 Task: Change object animations to fly in from bottom.
Action: Mouse moved to (454, 86)
Screenshot: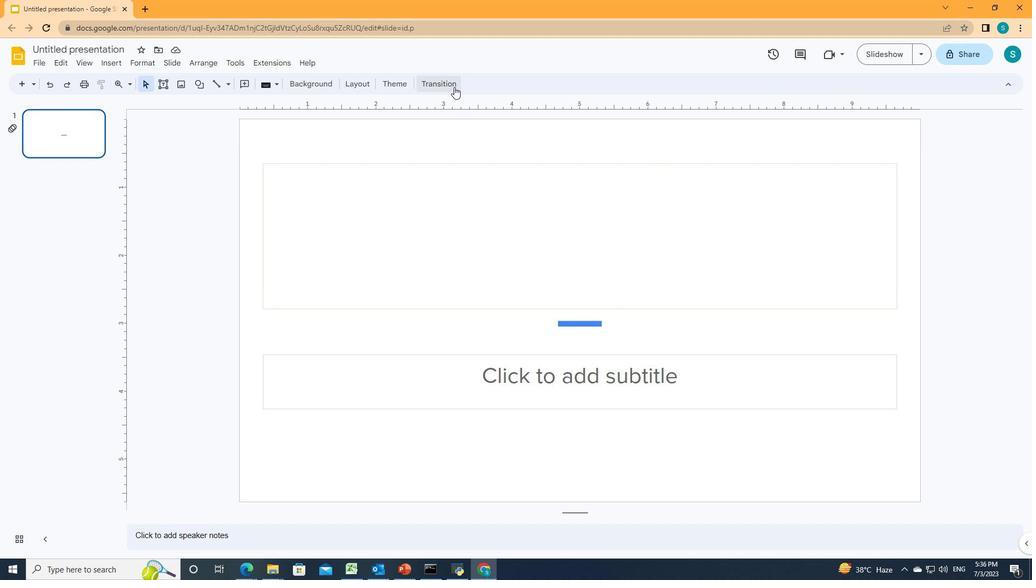 
Action: Mouse pressed left at (454, 86)
Screenshot: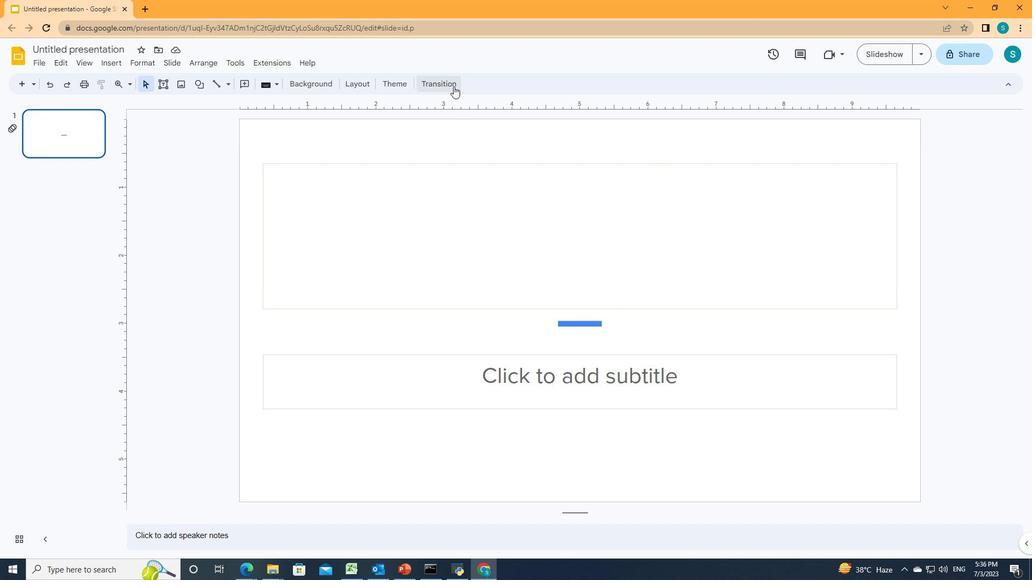 
Action: Mouse moved to (889, 322)
Screenshot: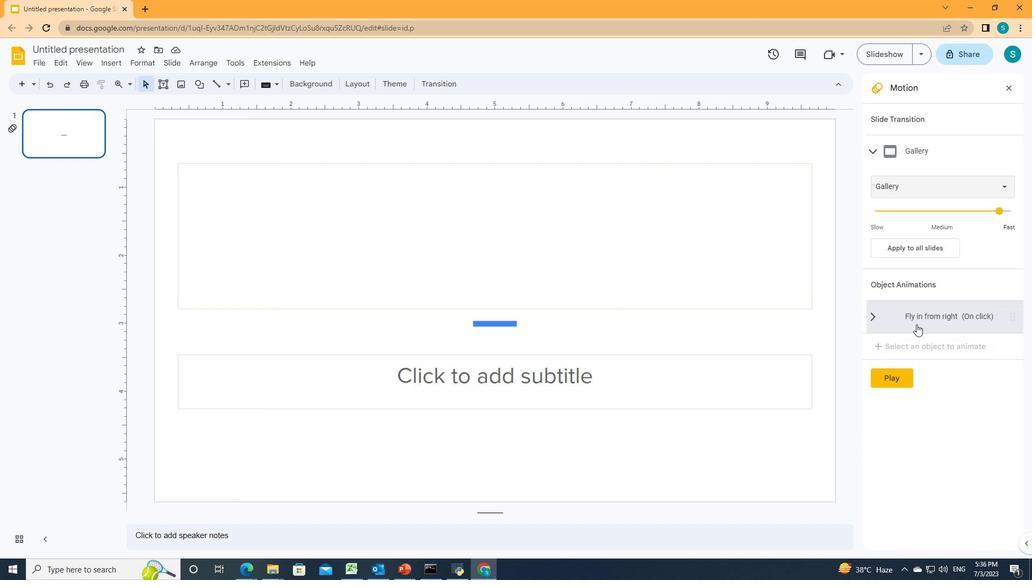 
Action: Mouse pressed left at (889, 322)
Screenshot: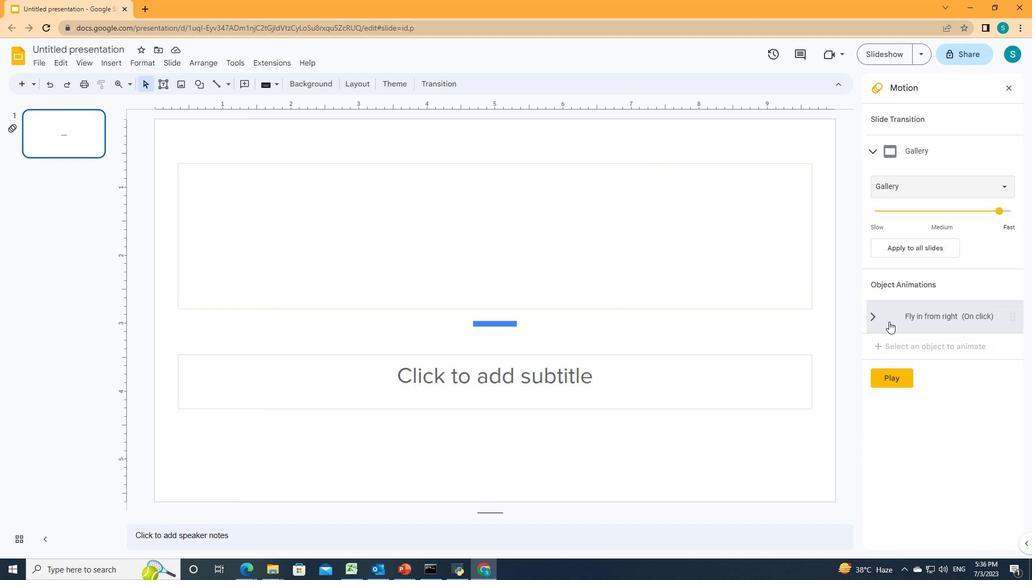 
Action: Mouse moved to (1000, 252)
Screenshot: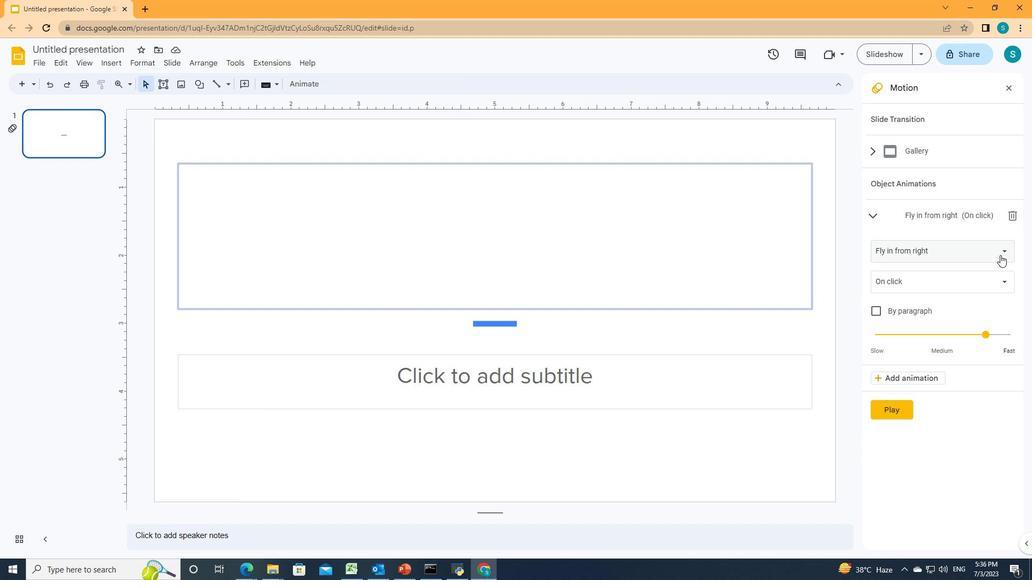 
Action: Mouse pressed left at (1000, 252)
Screenshot: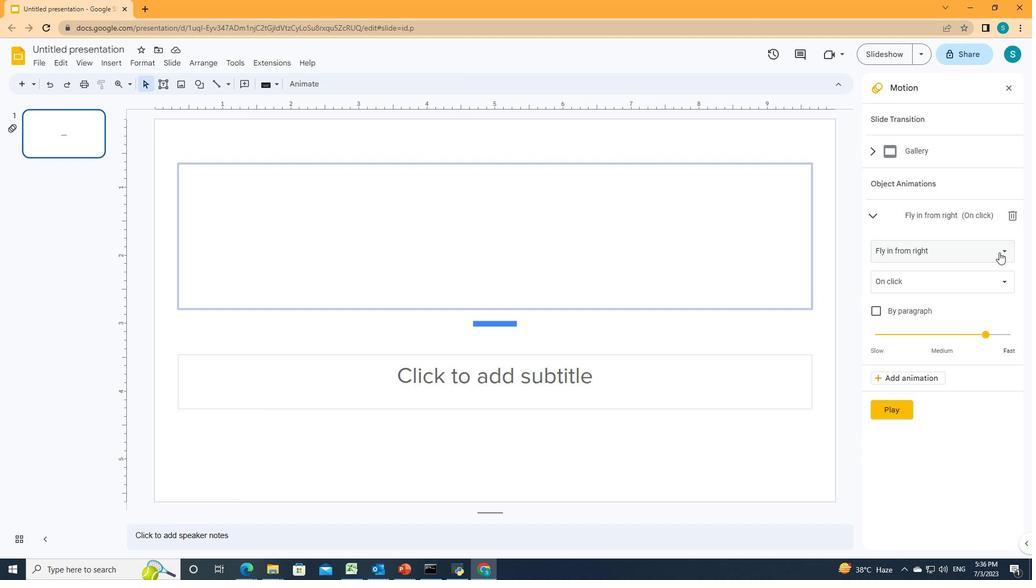 
Action: Mouse moved to (926, 371)
Screenshot: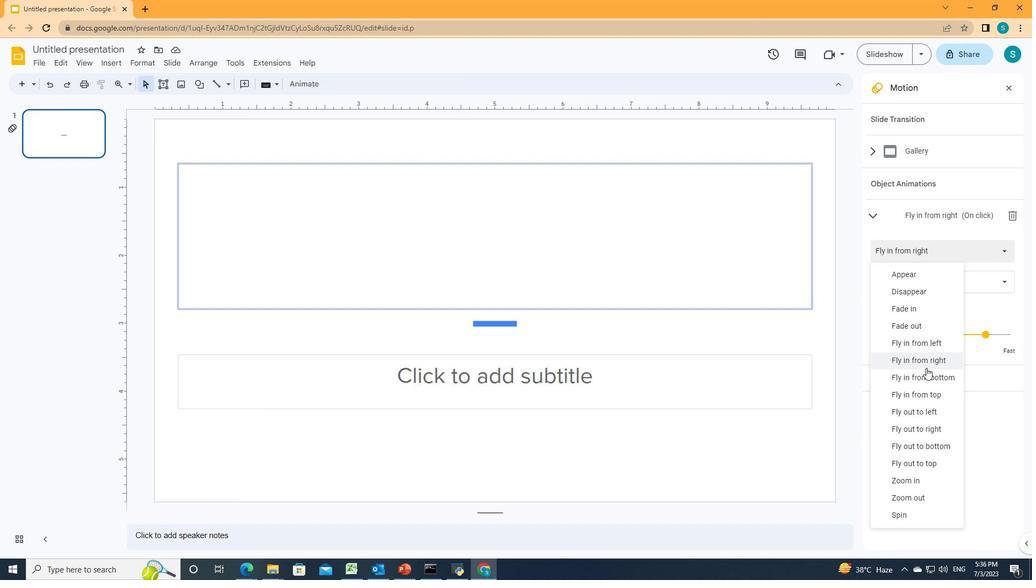 
Action: Mouse pressed left at (926, 371)
Screenshot: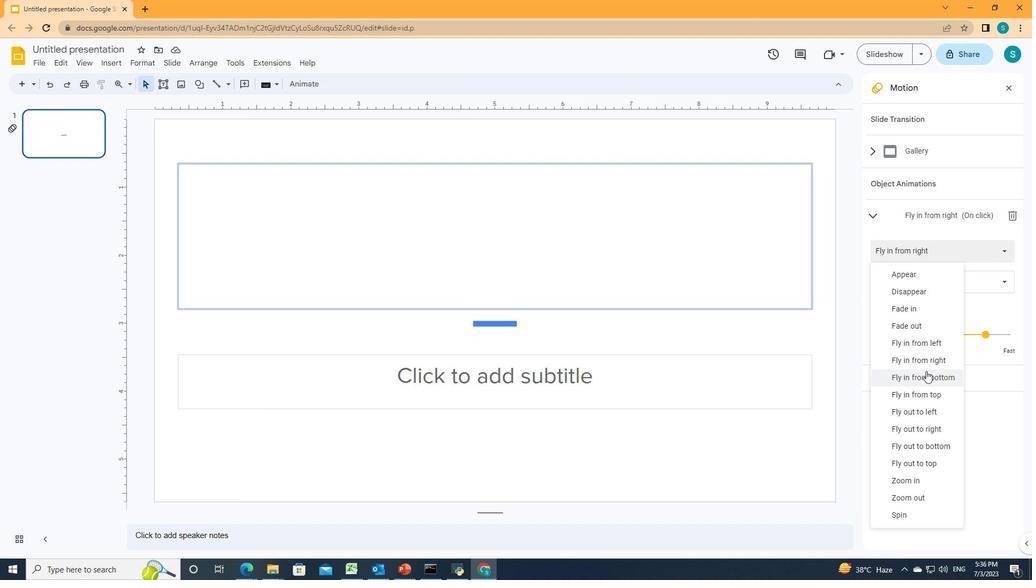
